 Task: Access theme of "Digital Experience" builder.
Action: Mouse moved to (927, 64)
Screenshot: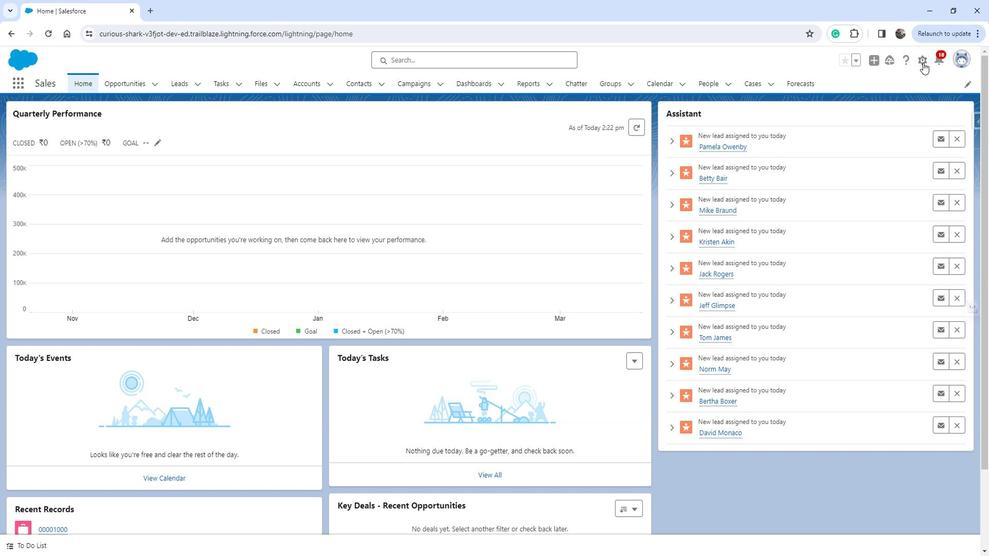 
Action: Mouse pressed left at (927, 64)
Screenshot: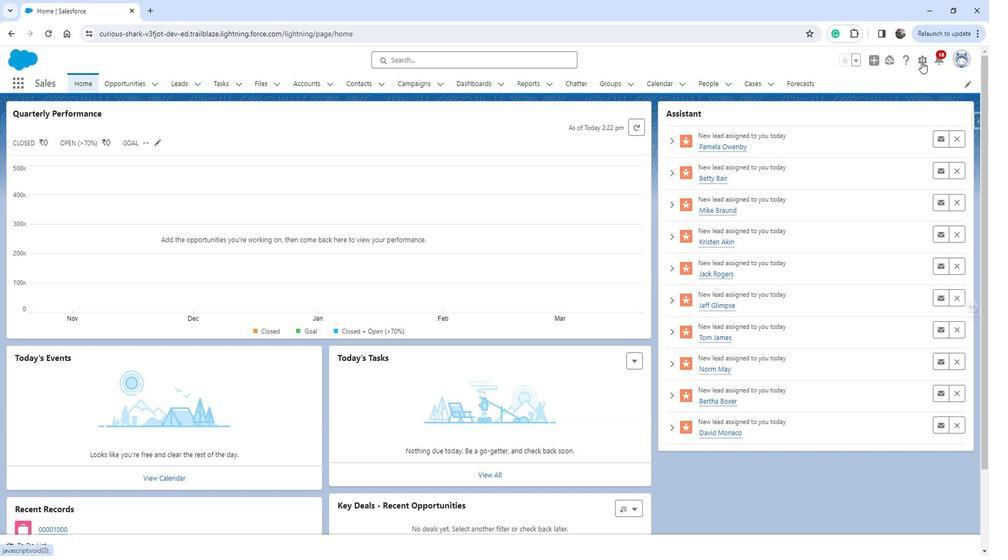 
Action: Mouse moved to (887, 97)
Screenshot: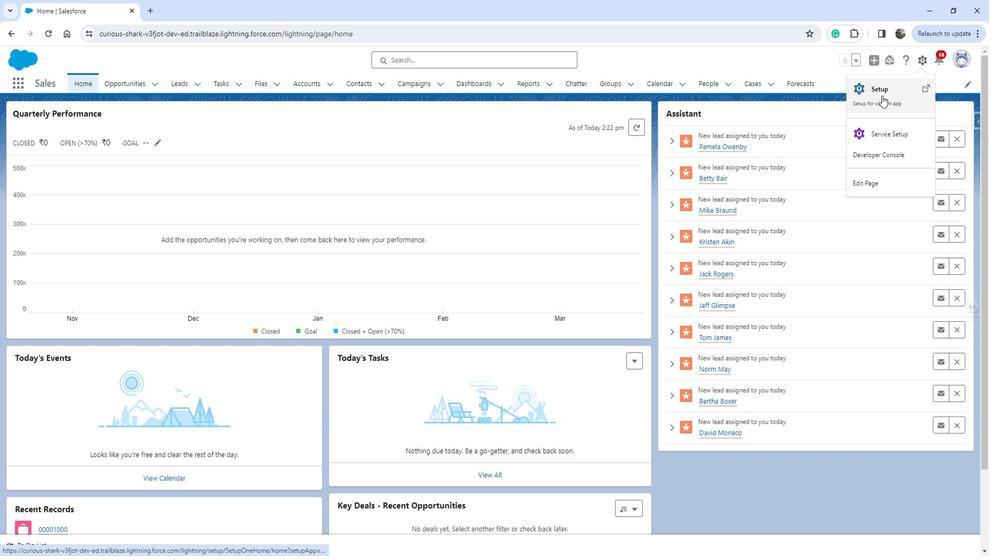 
Action: Mouse pressed left at (887, 97)
Screenshot: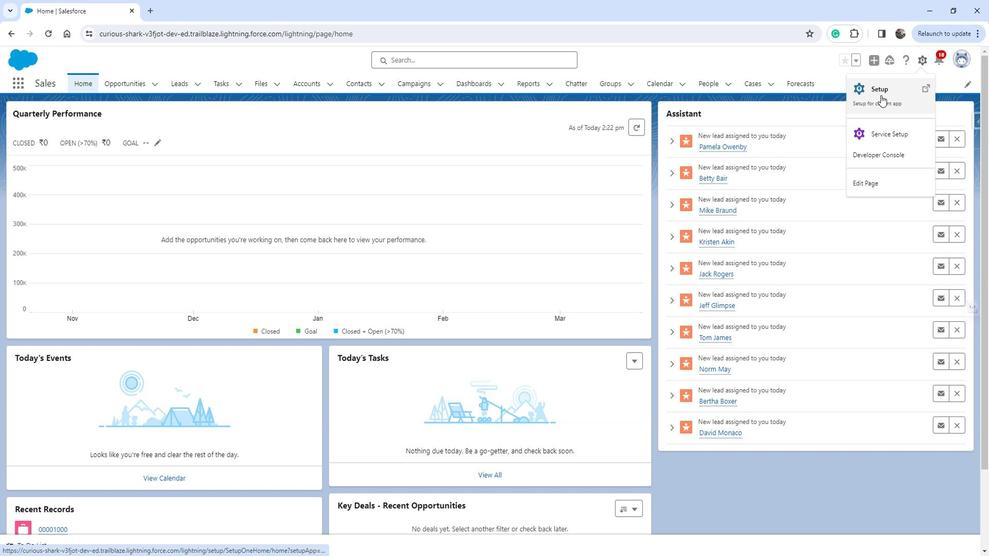 
Action: Mouse moved to (48, 383)
Screenshot: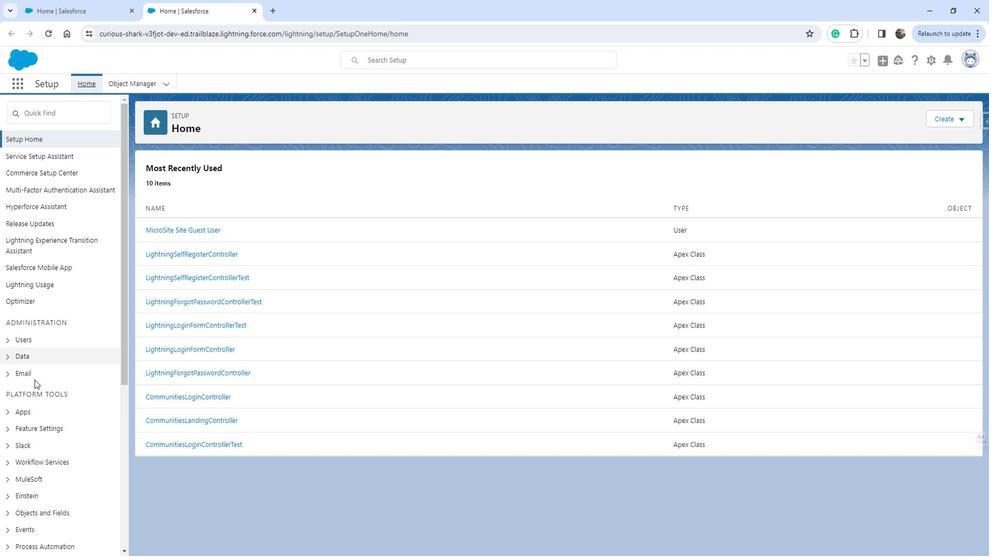 
Action: Mouse scrolled (48, 383) with delta (0, 0)
Screenshot: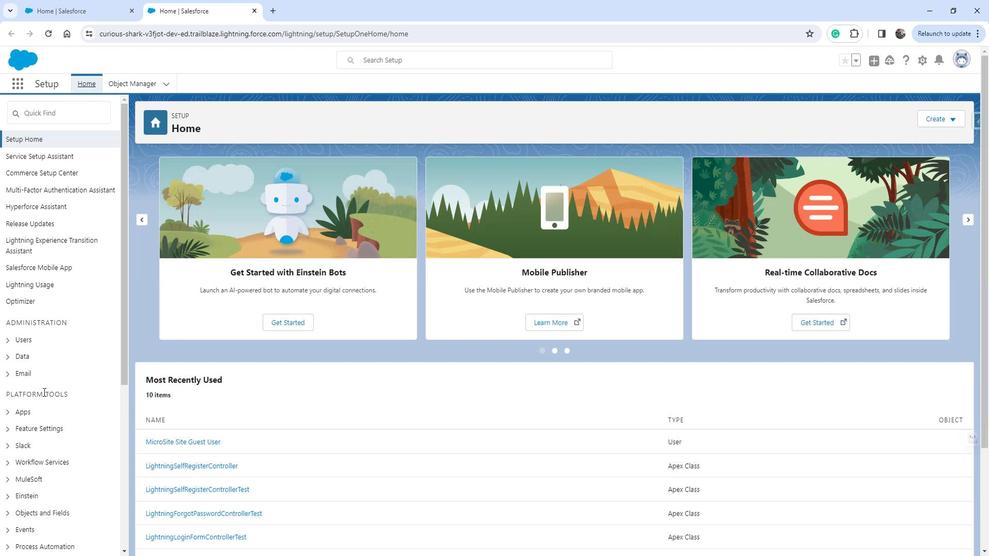 
Action: Mouse scrolled (48, 383) with delta (0, 0)
Screenshot: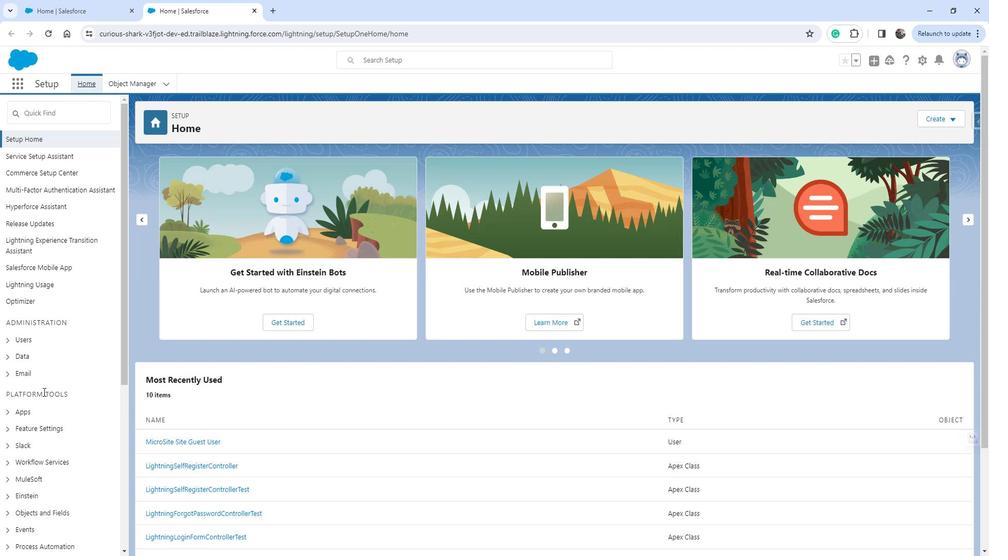 
Action: Mouse moved to (39, 312)
Screenshot: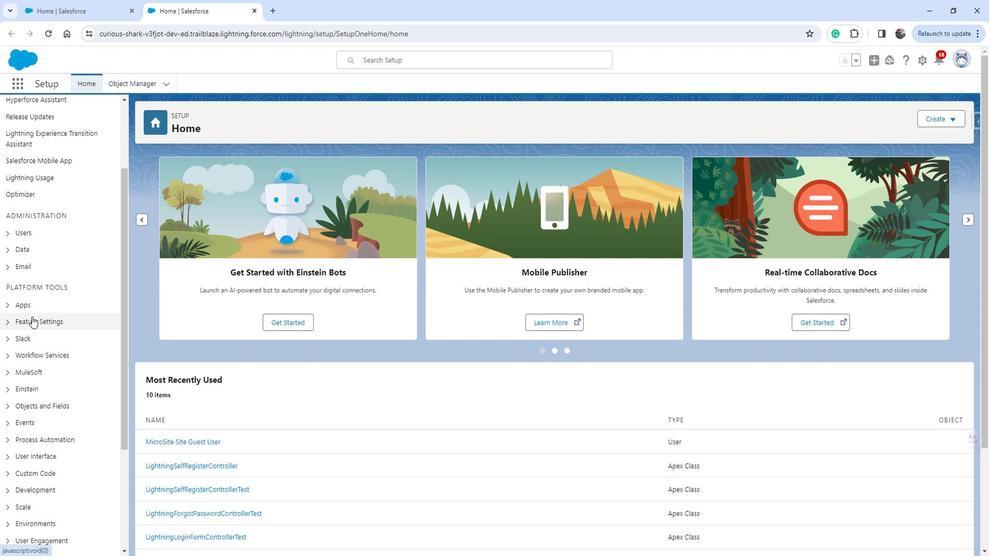
Action: Mouse pressed left at (39, 312)
Screenshot: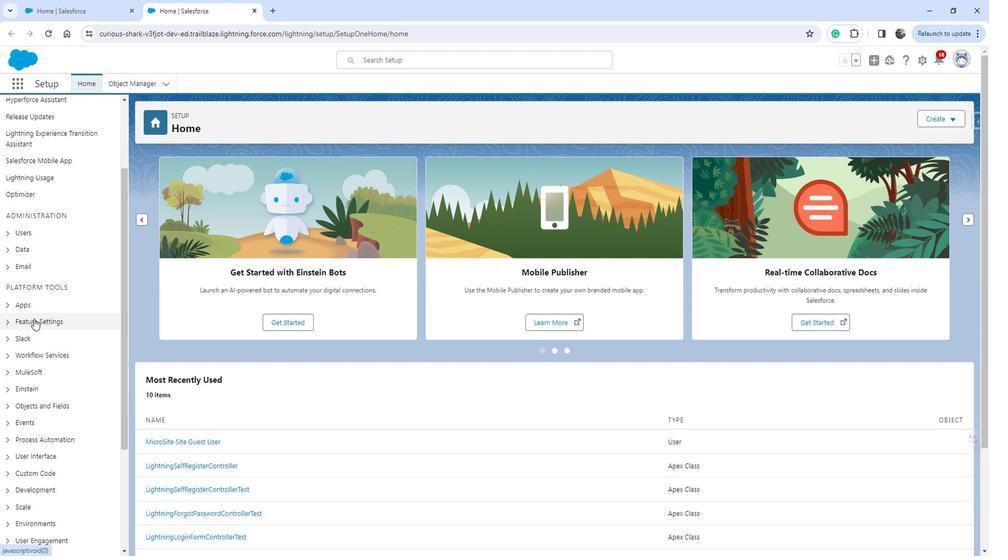 
Action: Mouse moved to (57, 396)
Screenshot: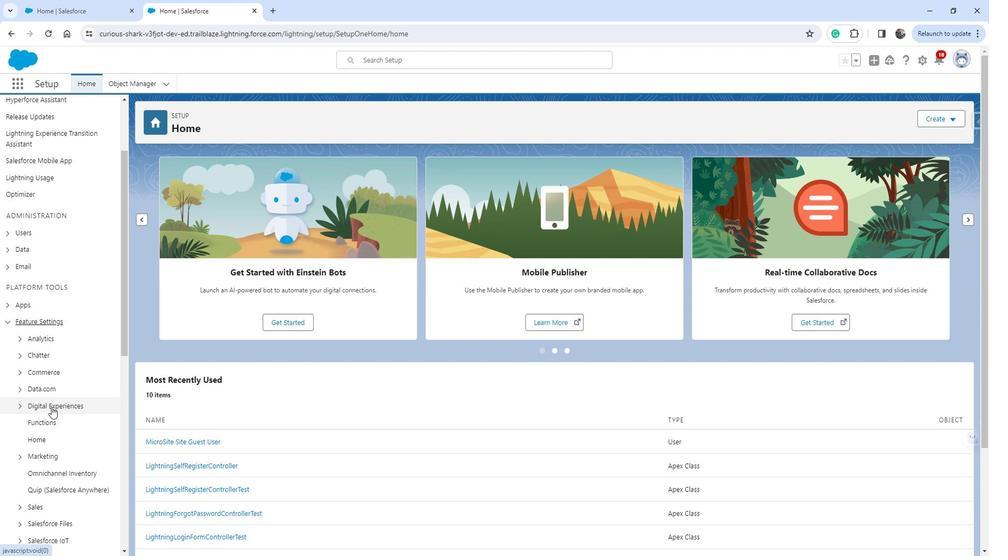 
Action: Mouse pressed left at (57, 396)
Screenshot: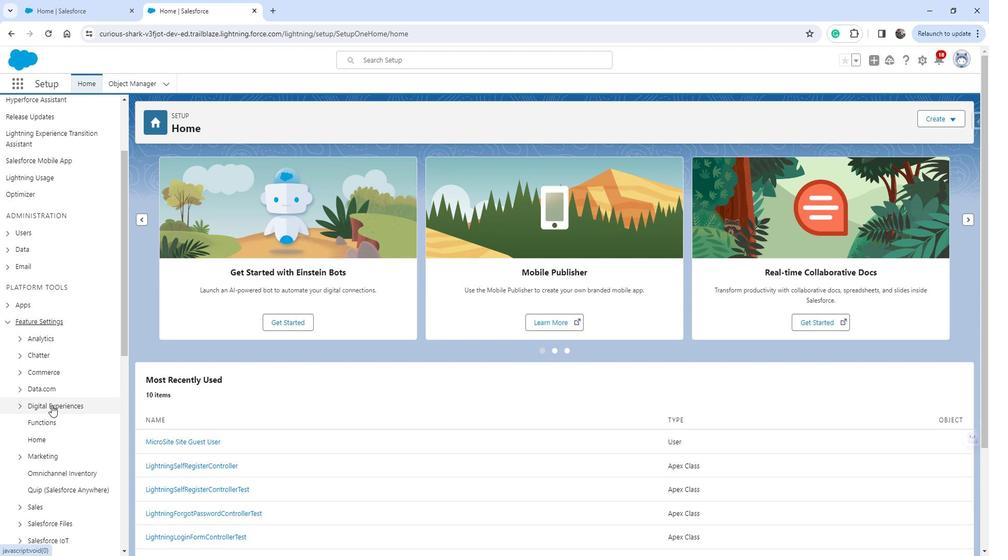 
Action: Mouse moved to (52, 410)
Screenshot: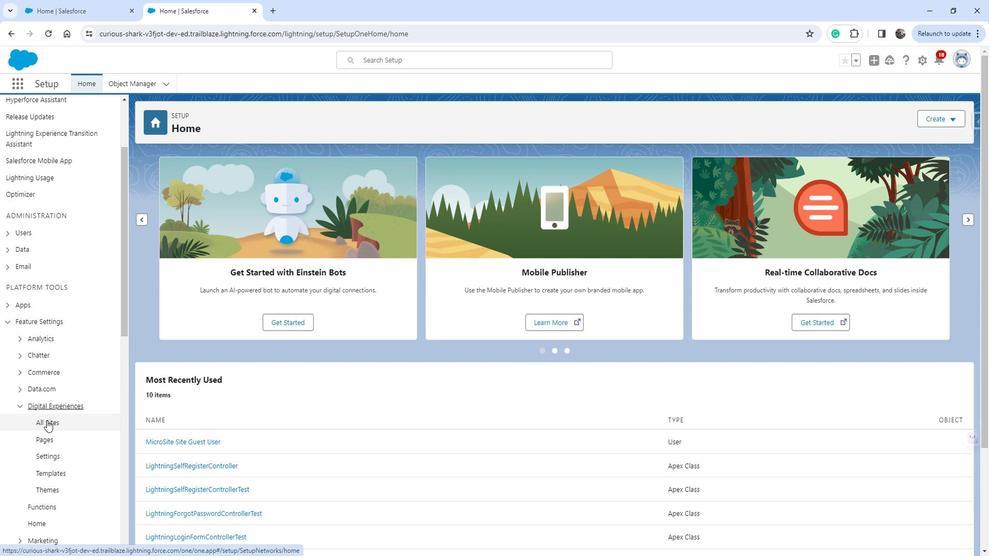 
Action: Mouse pressed left at (52, 410)
Screenshot: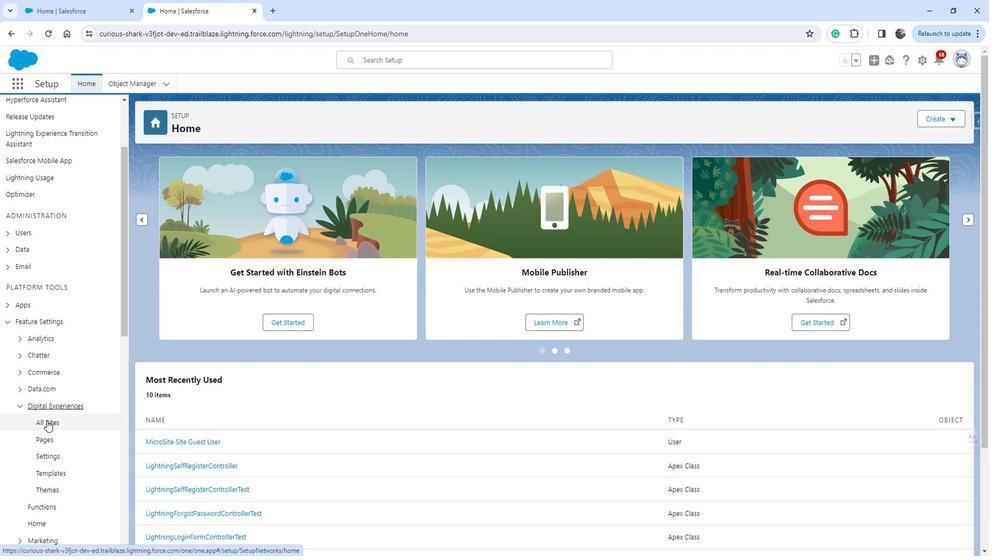 
Action: Mouse moved to (163, 243)
Screenshot: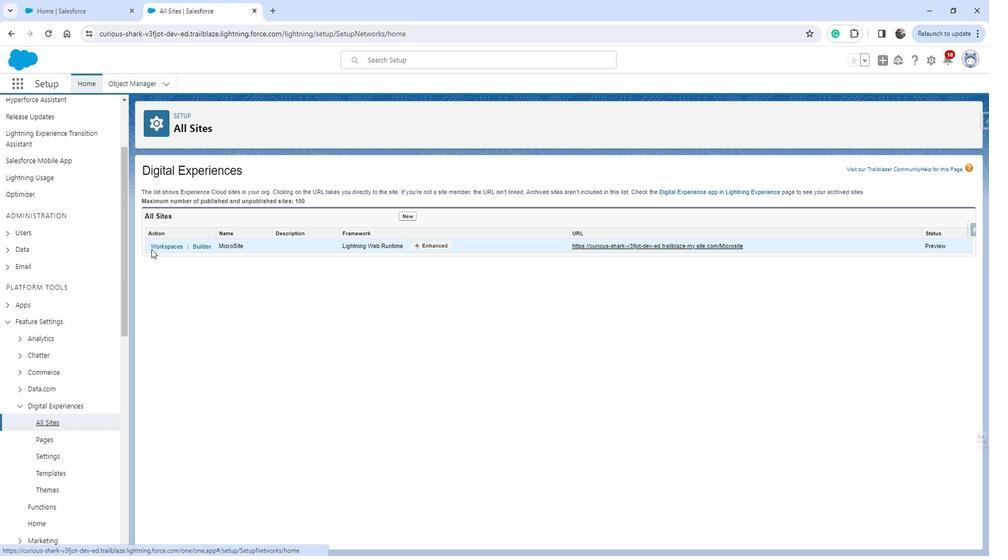 
Action: Mouse pressed left at (163, 243)
Screenshot: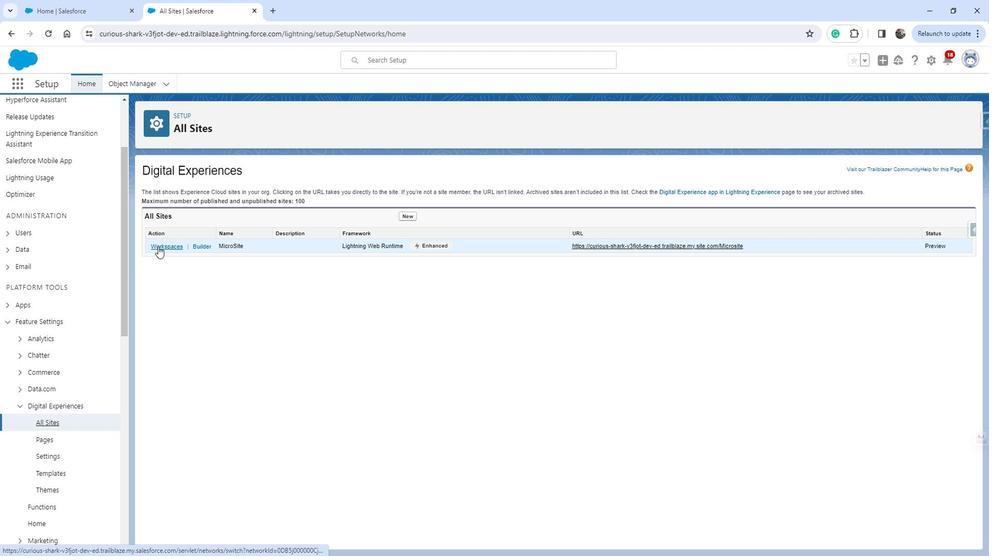 
Action: Mouse moved to (146, 257)
Screenshot: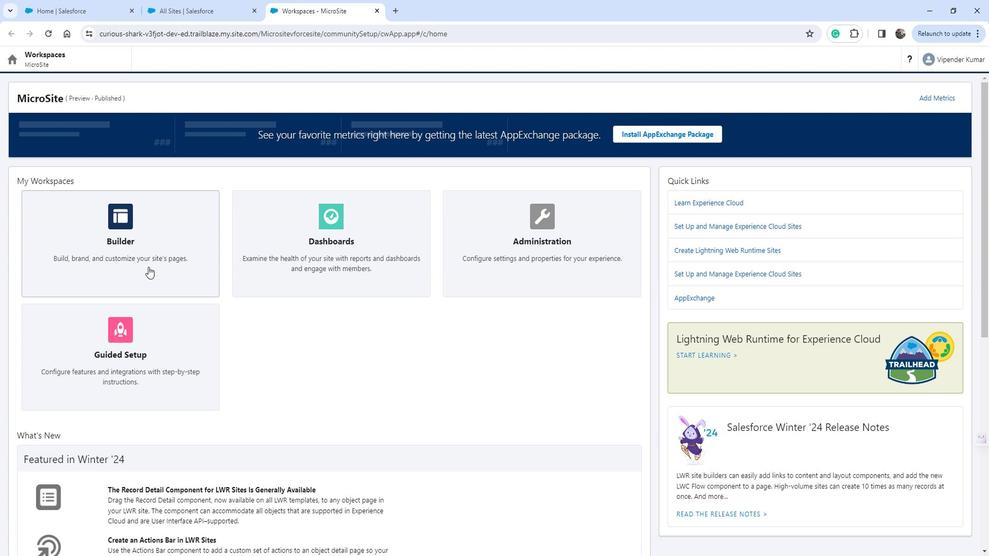 
Action: Mouse pressed left at (146, 257)
Screenshot: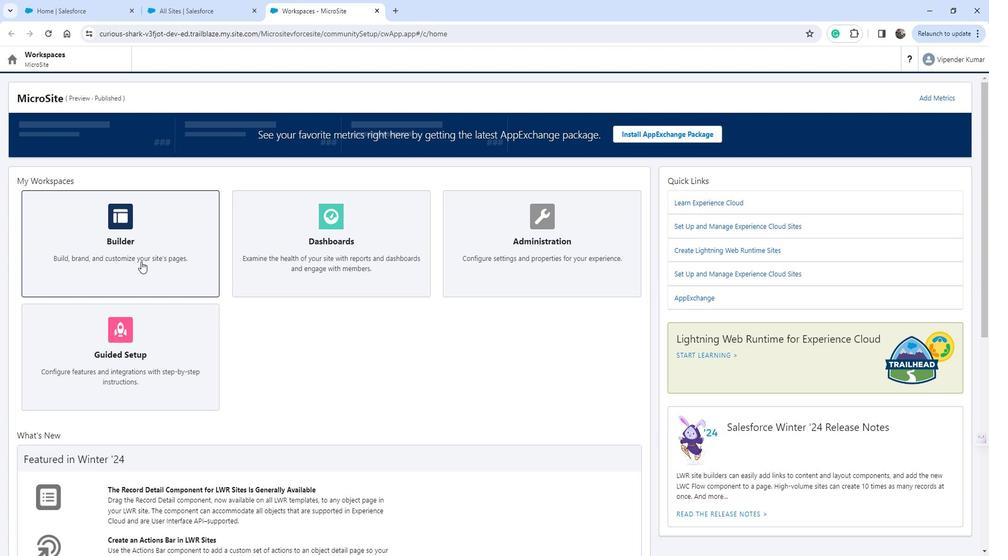 
Action: Mouse moved to (21, 134)
Screenshot: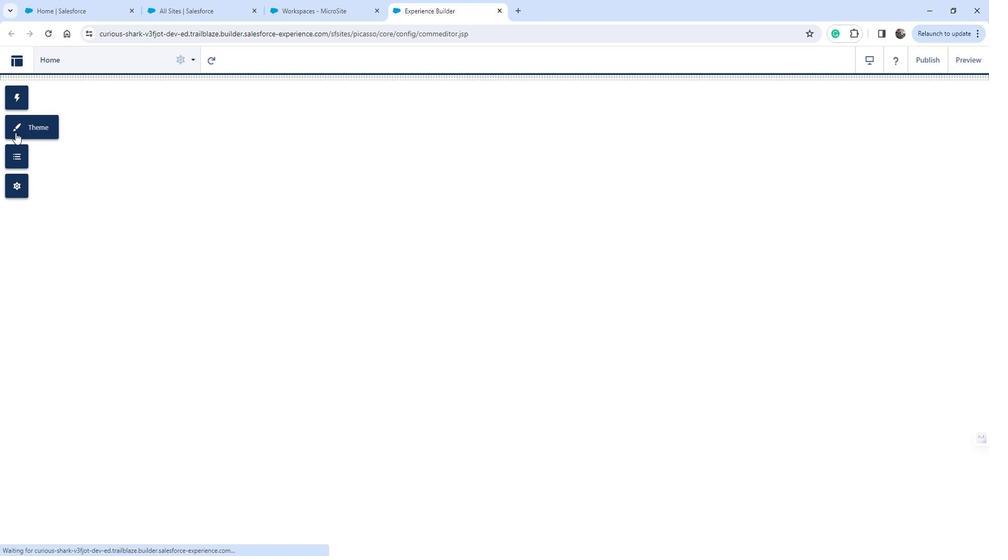 
Action: Mouse pressed left at (21, 134)
Screenshot: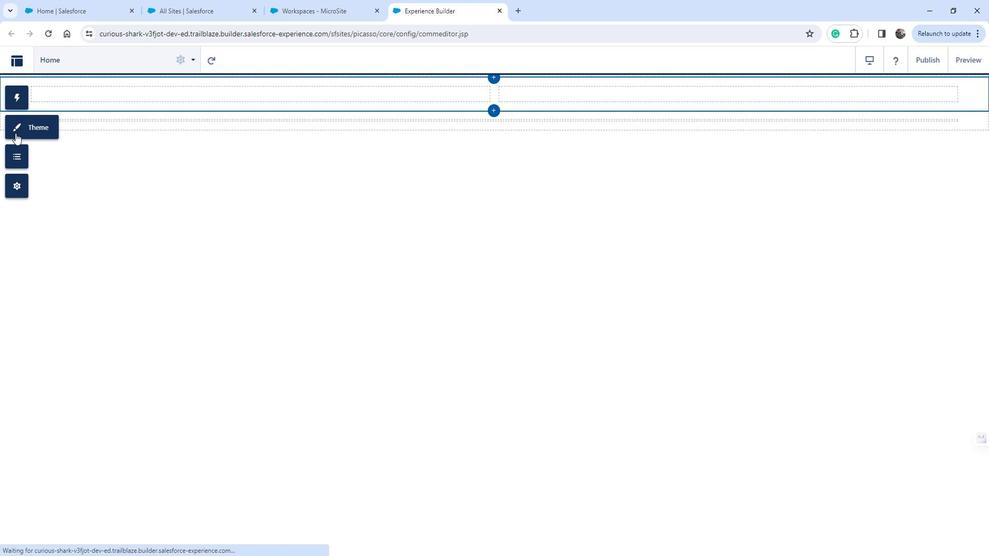 
Action: Mouse moved to (135, 101)
Screenshot: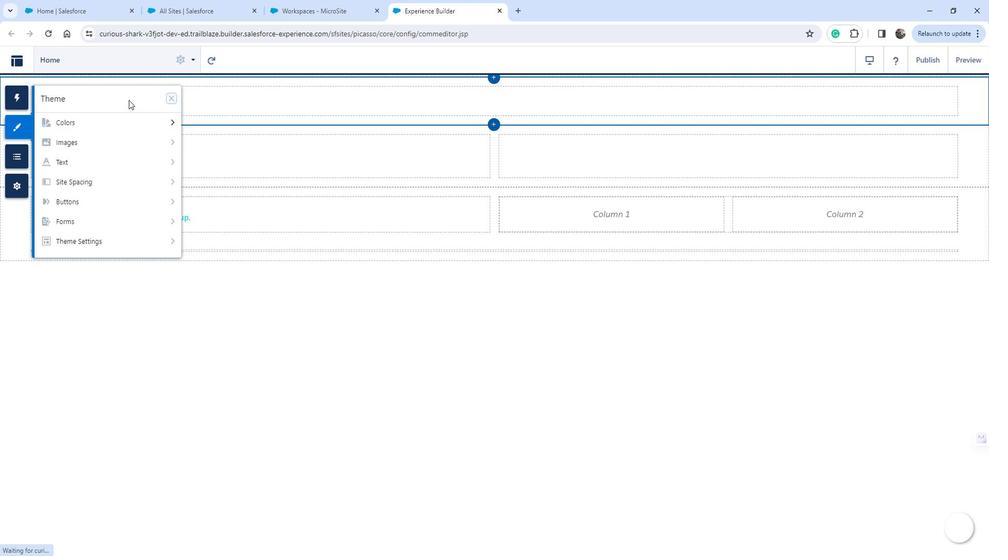 
Action: Mouse pressed left at (135, 101)
Screenshot: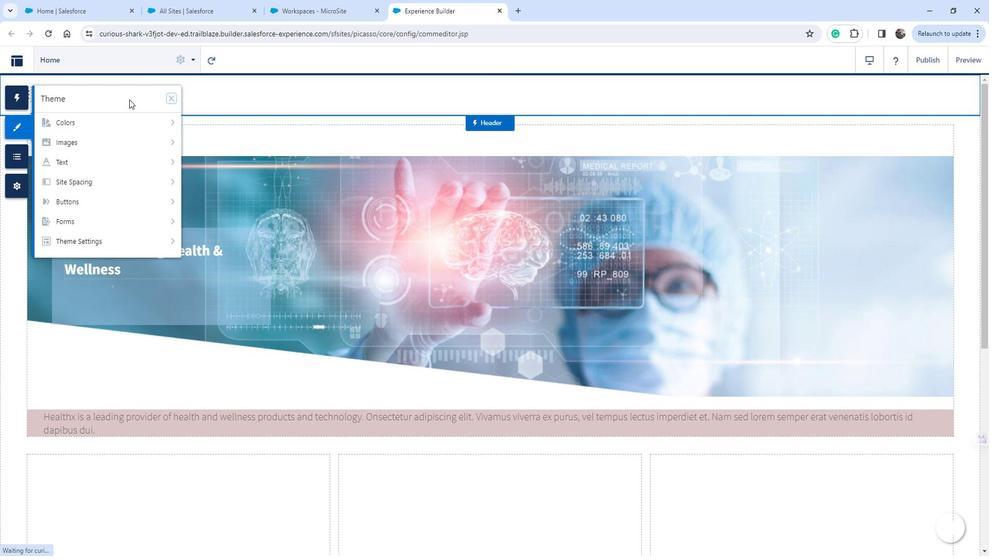 
